 Task: Sort the products in the category "Cider" by price (lowest first).
Action: Mouse moved to (769, 313)
Screenshot: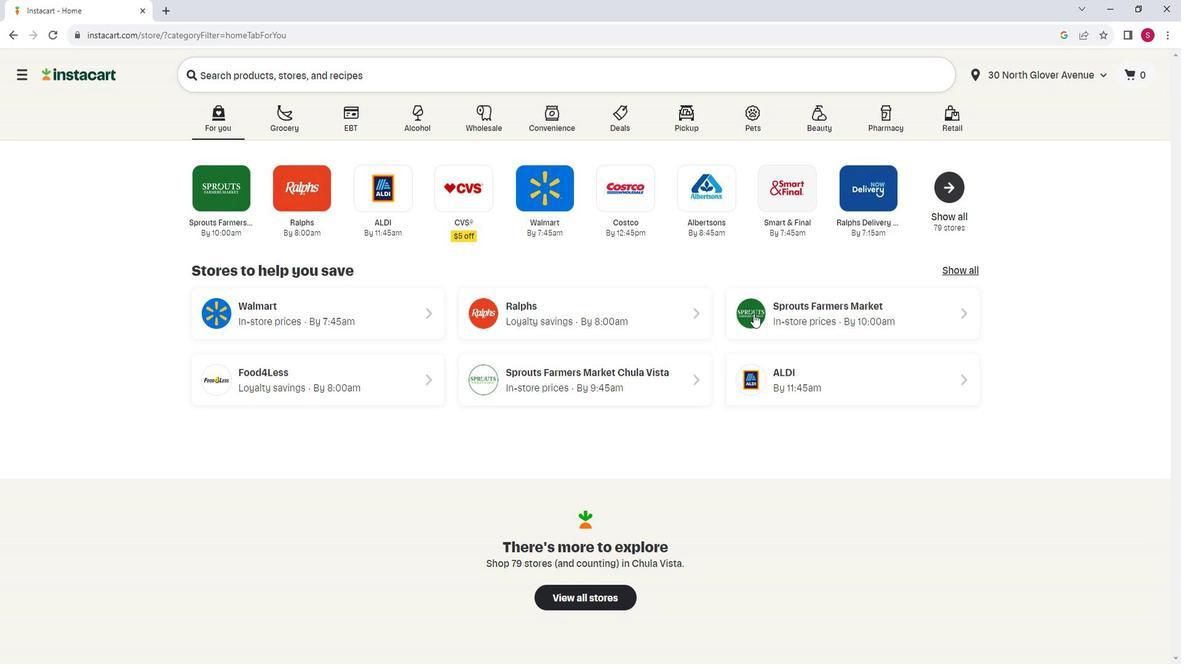 
Action: Mouse pressed left at (769, 313)
Screenshot: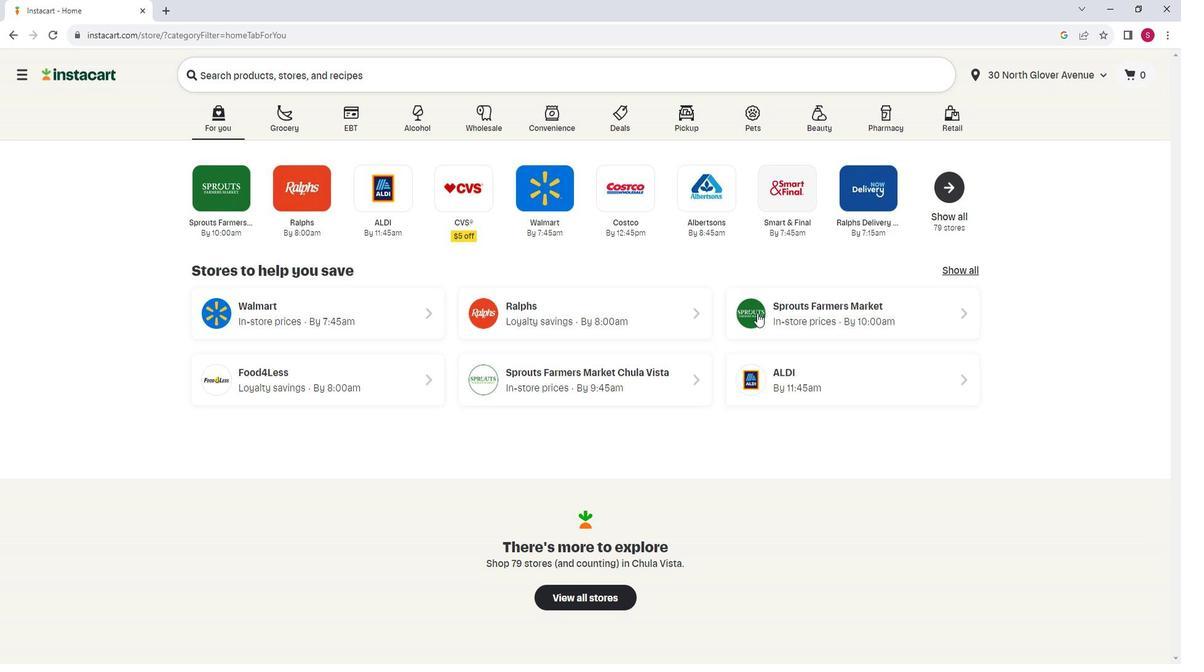 
Action: Mouse moved to (67, 420)
Screenshot: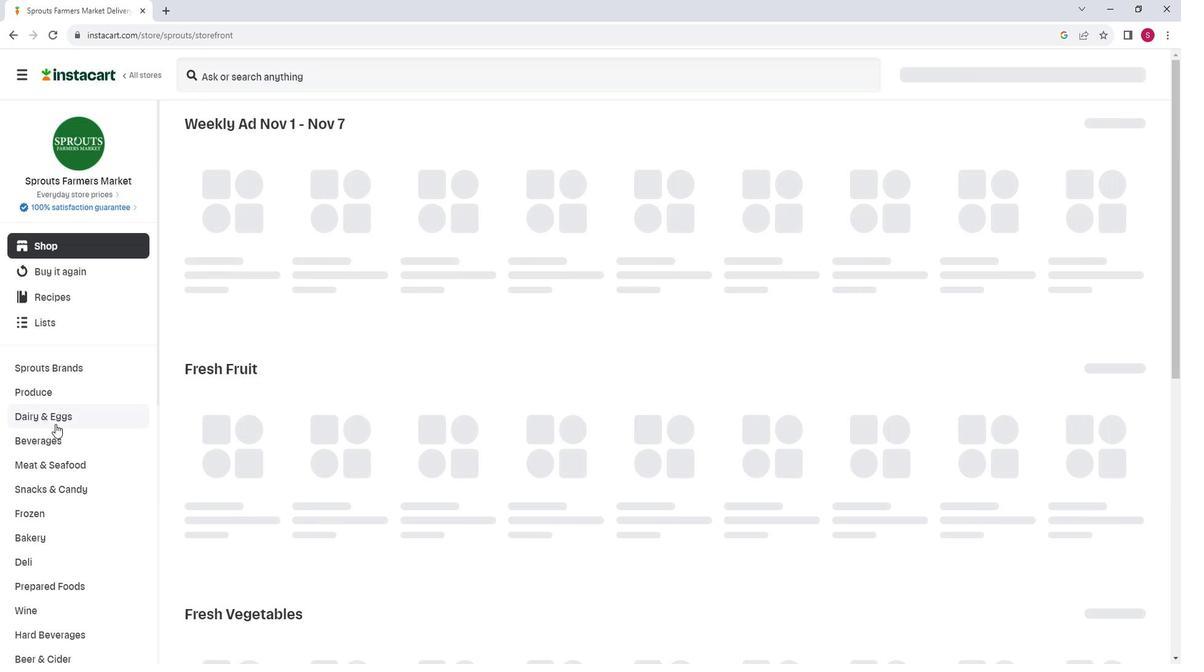 
Action: Mouse scrolled (67, 420) with delta (0, 0)
Screenshot: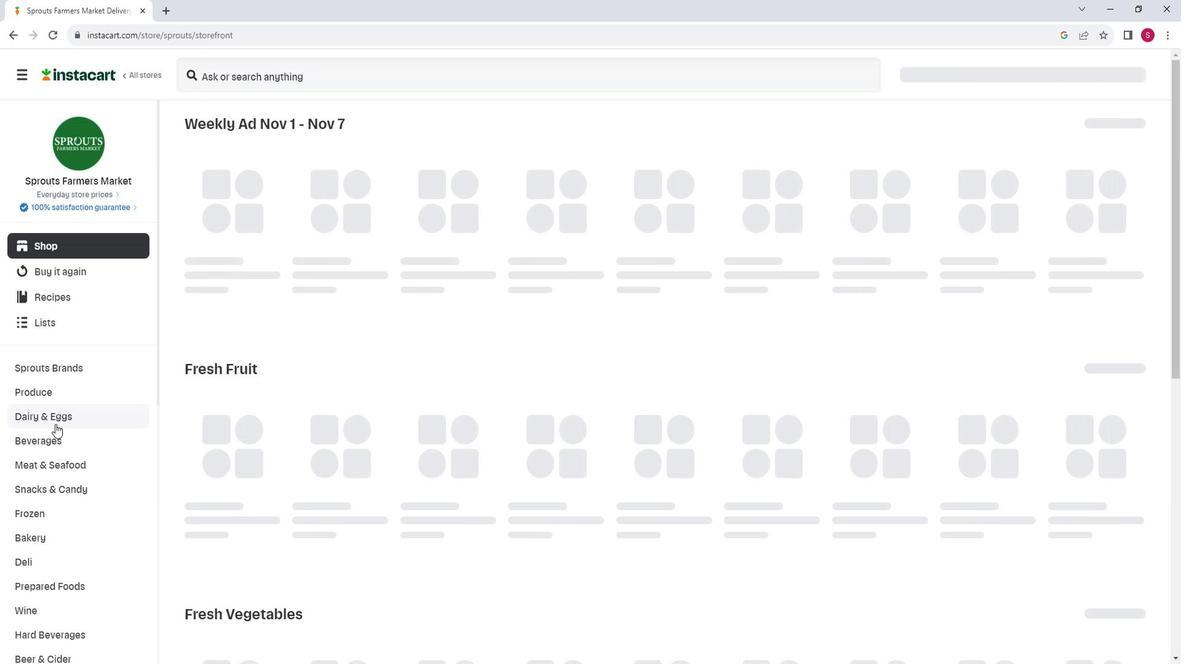 
Action: Mouse moved to (67, 422)
Screenshot: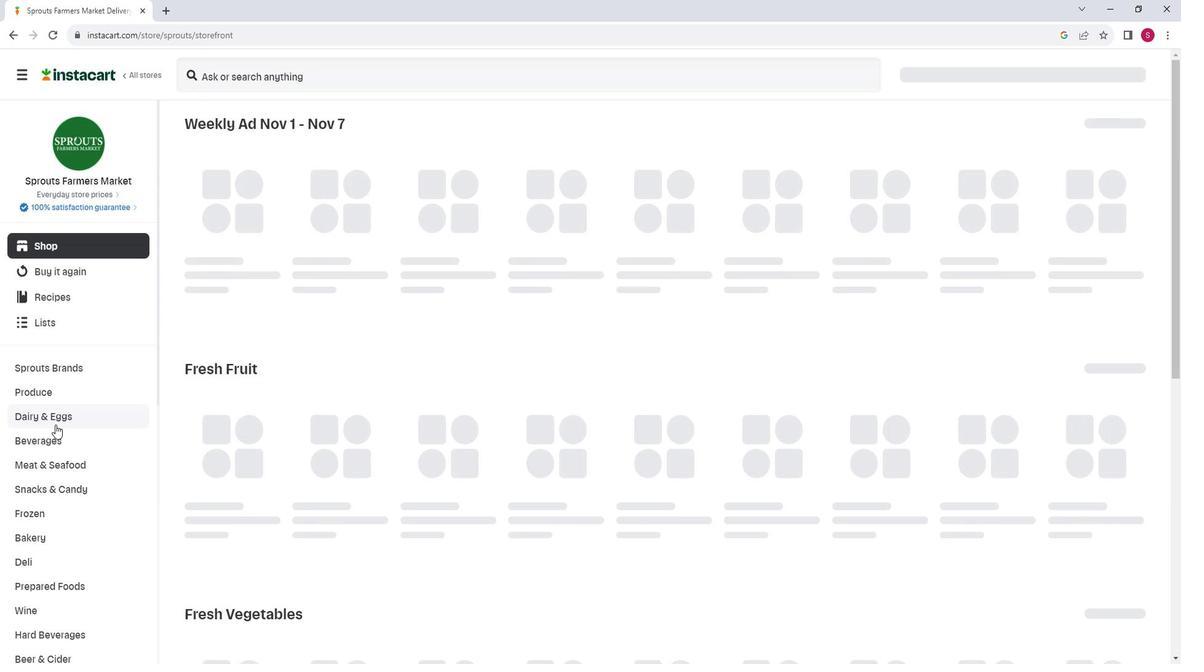 
Action: Mouse scrolled (67, 421) with delta (0, 0)
Screenshot: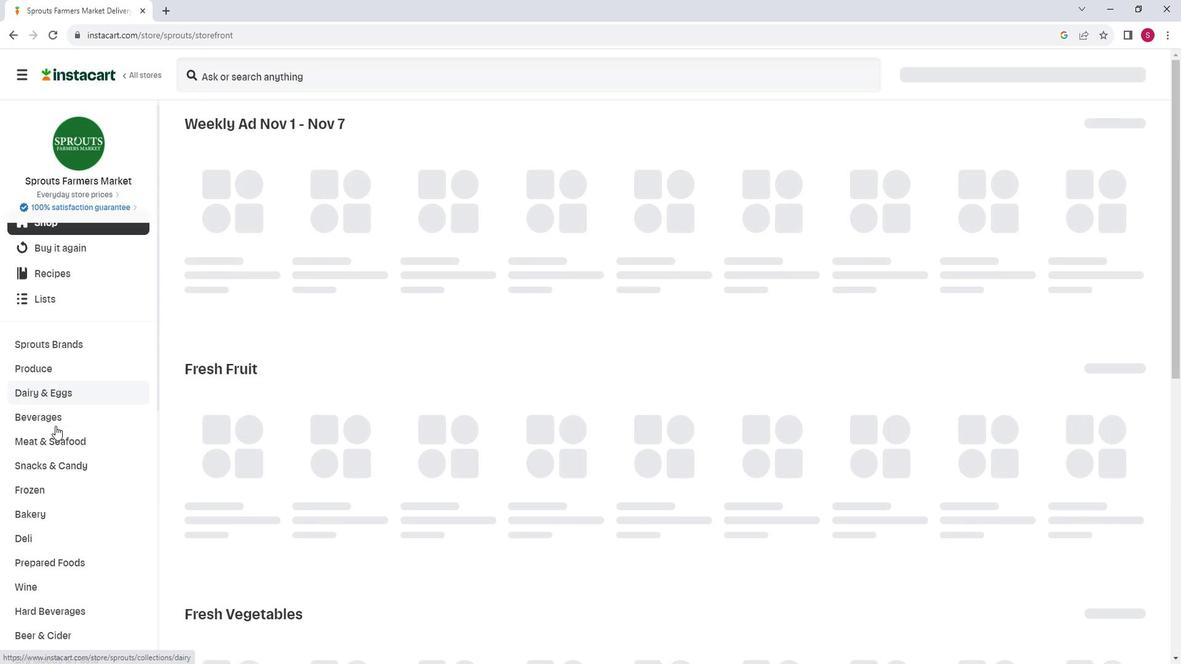 
Action: Mouse moved to (83, 522)
Screenshot: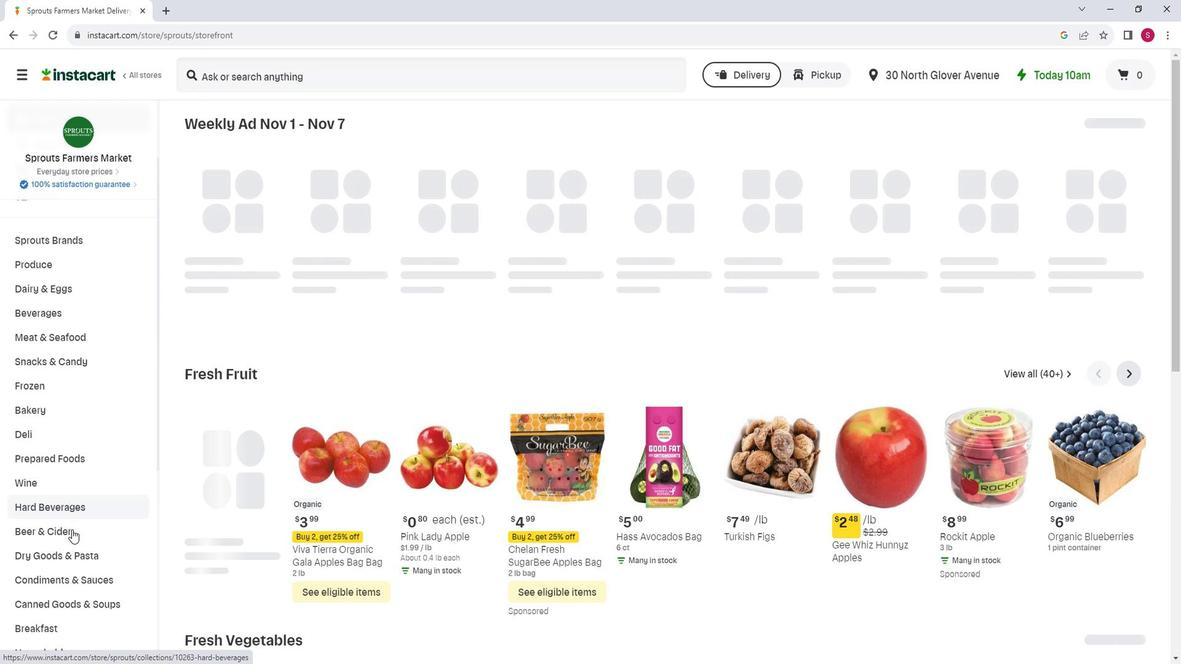 
Action: Mouse pressed left at (83, 522)
Screenshot: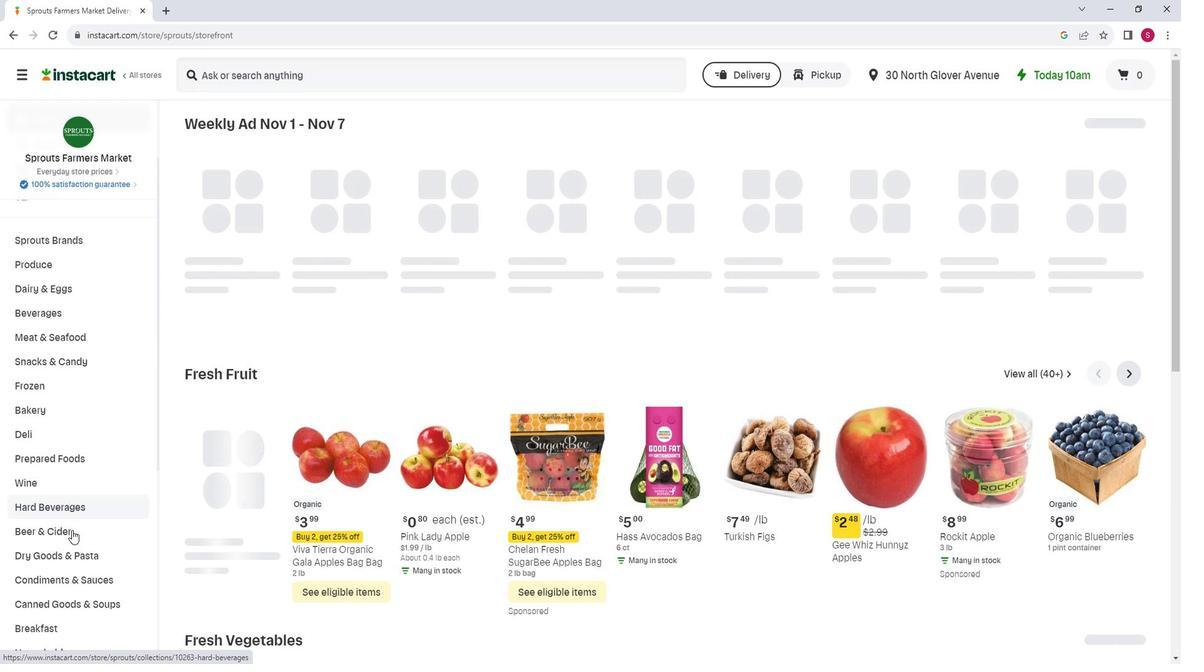 
Action: Mouse moved to (473, 161)
Screenshot: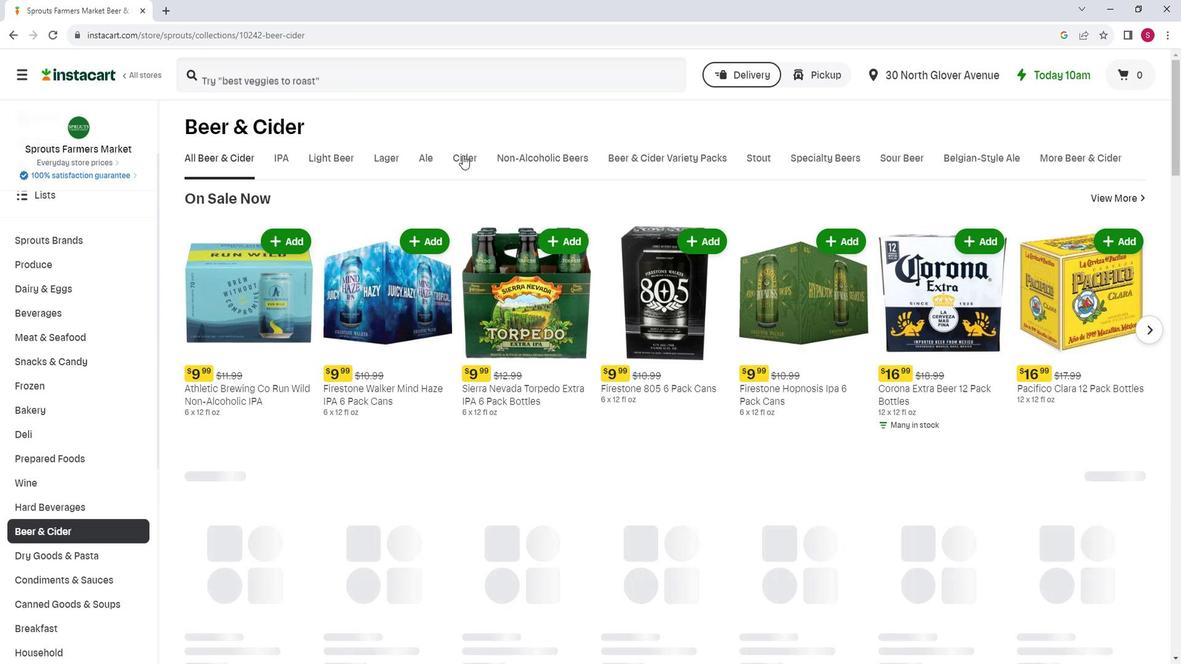 
Action: Mouse pressed left at (473, 161)
Screenshot: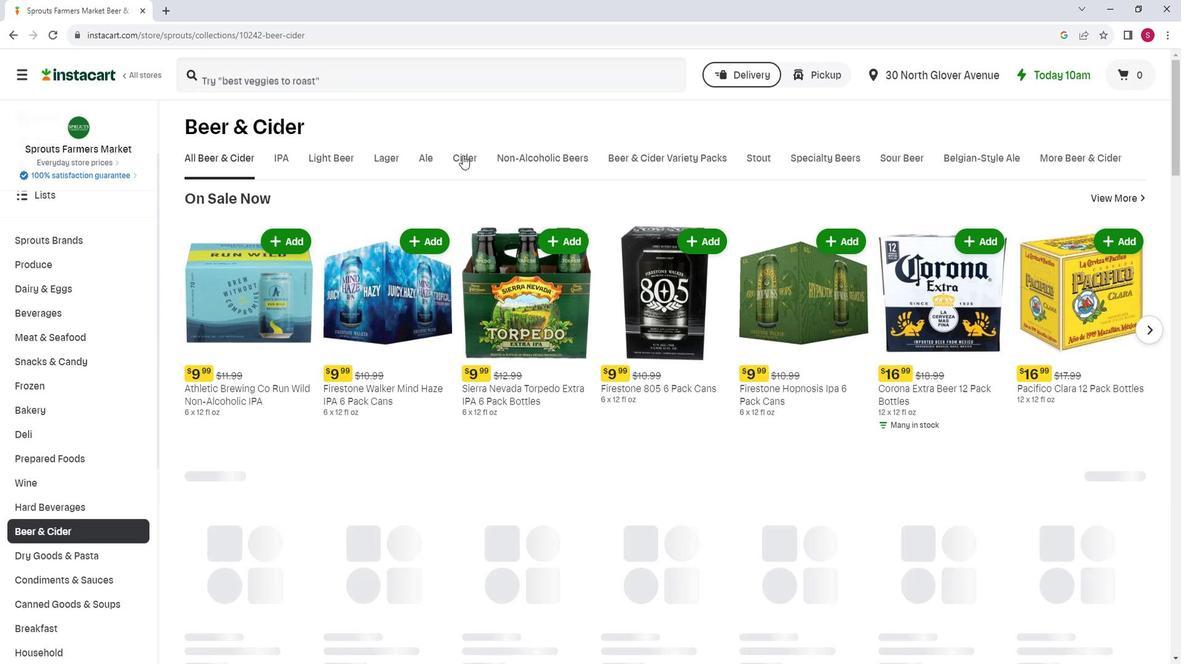 
Action: Mouse moved to (1156, 198)
Screenshot: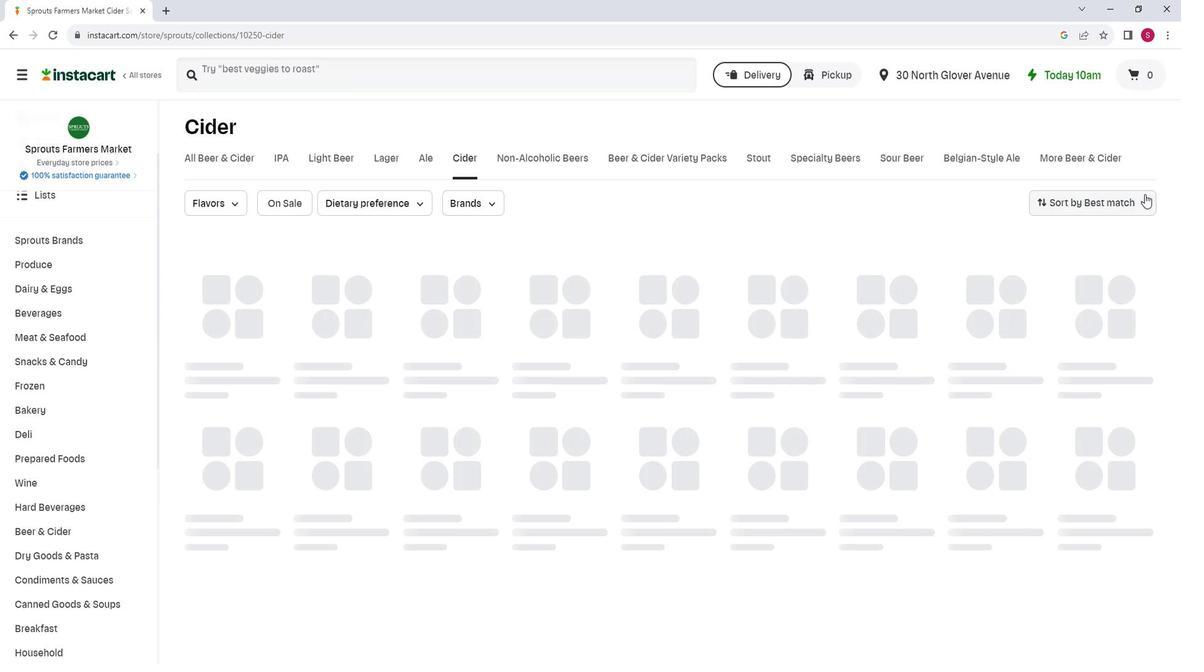 
Action: Mouse pressed left at (1156, 198)
Screenshot: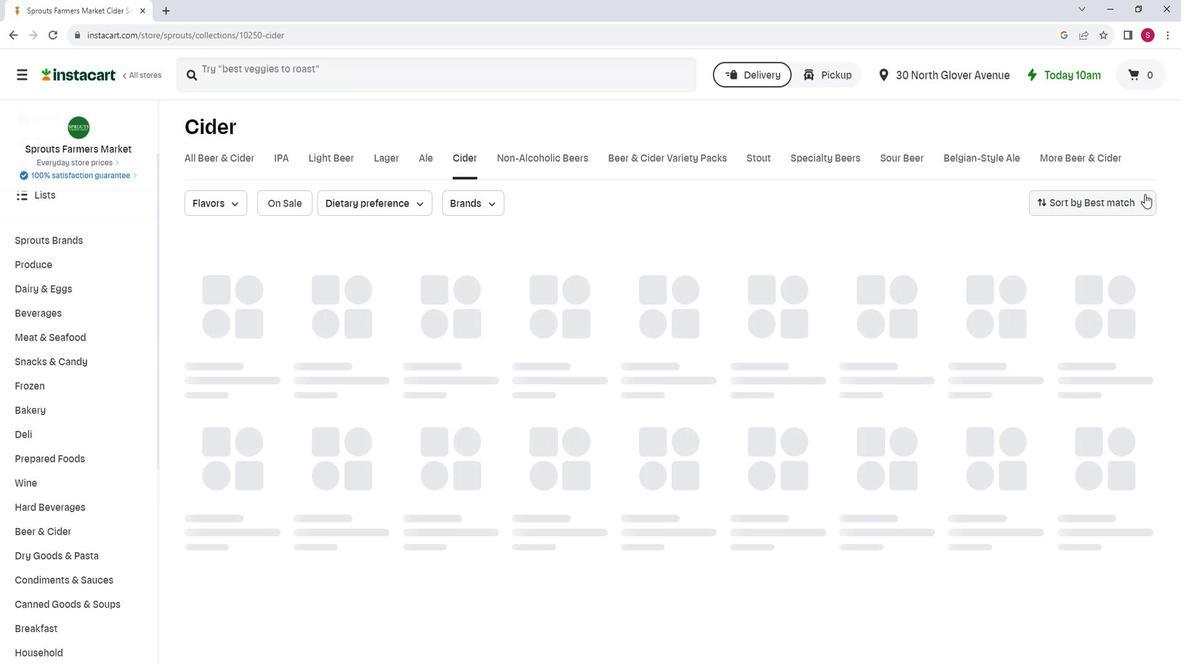 
Action: Mouse moved to (1128, 260)
Screenshot: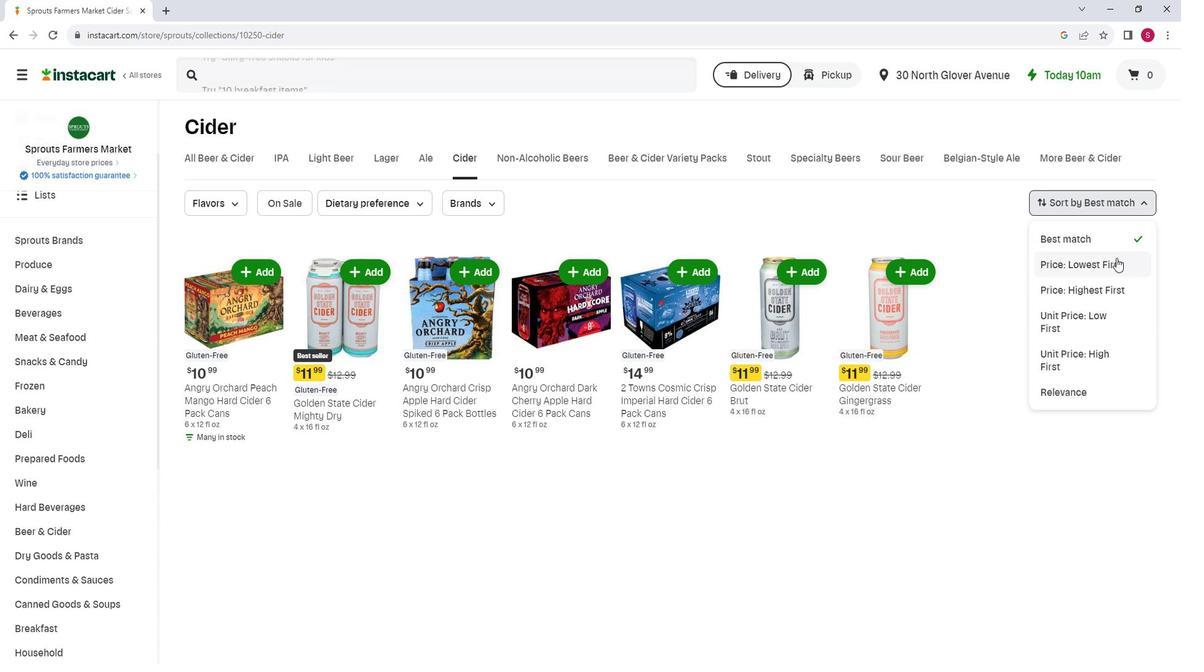 
Action: Mouse pressed left at (1128, 260)
Screenshot: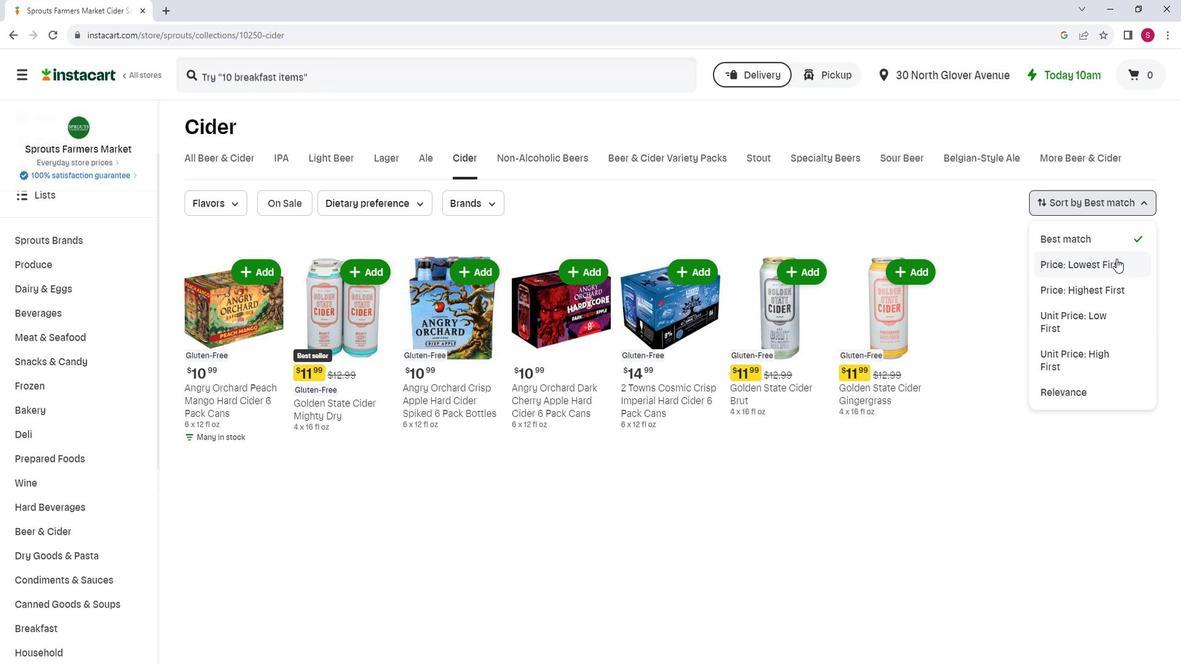 
Action: Mouse moved to (1000, 331)
Screenshot: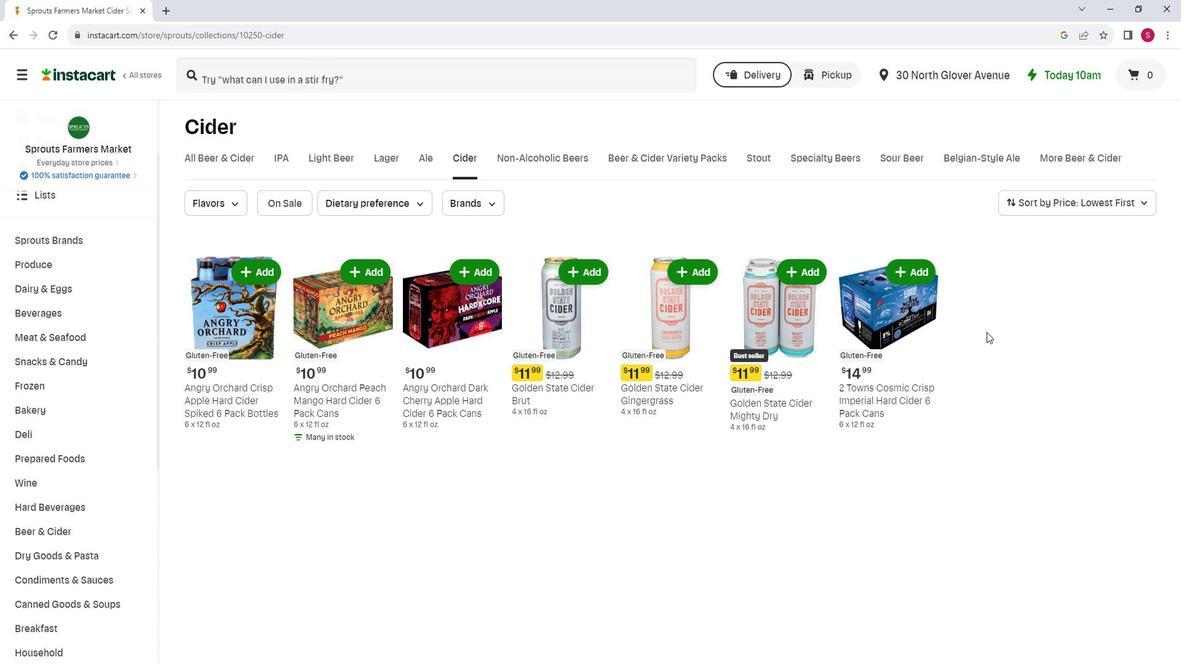
Action: Mouse scrolled (1000, 331) with delta (0, 0)
Screenshot: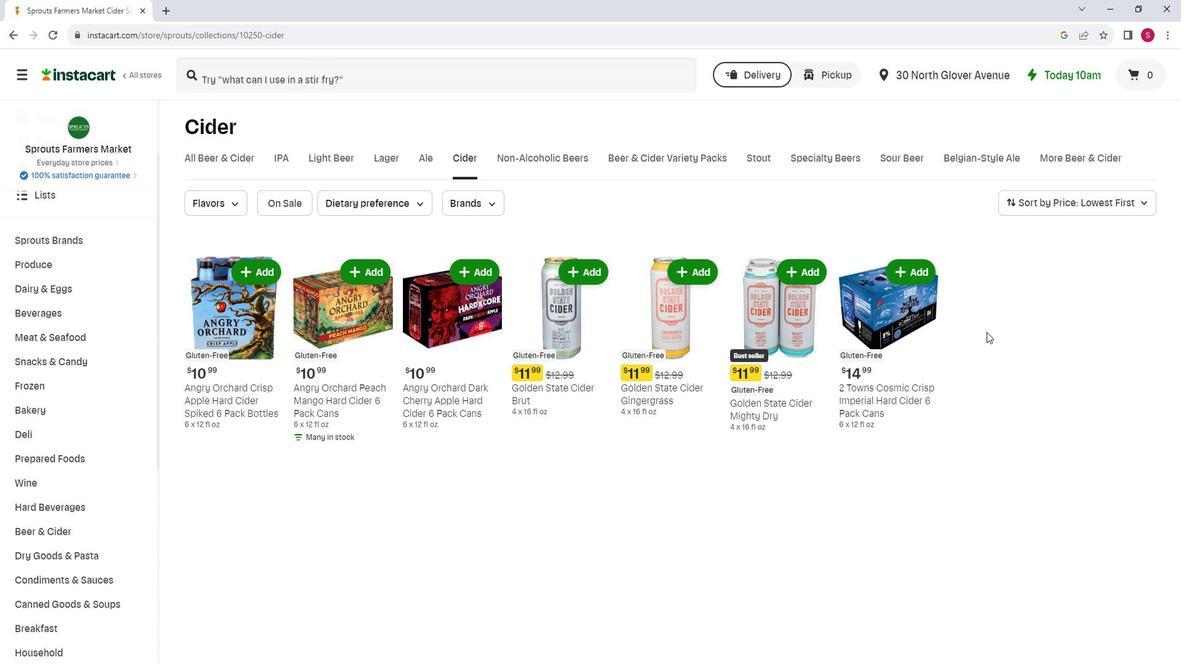 
Action: Mouse moved to (1000, 331)
Screenshot: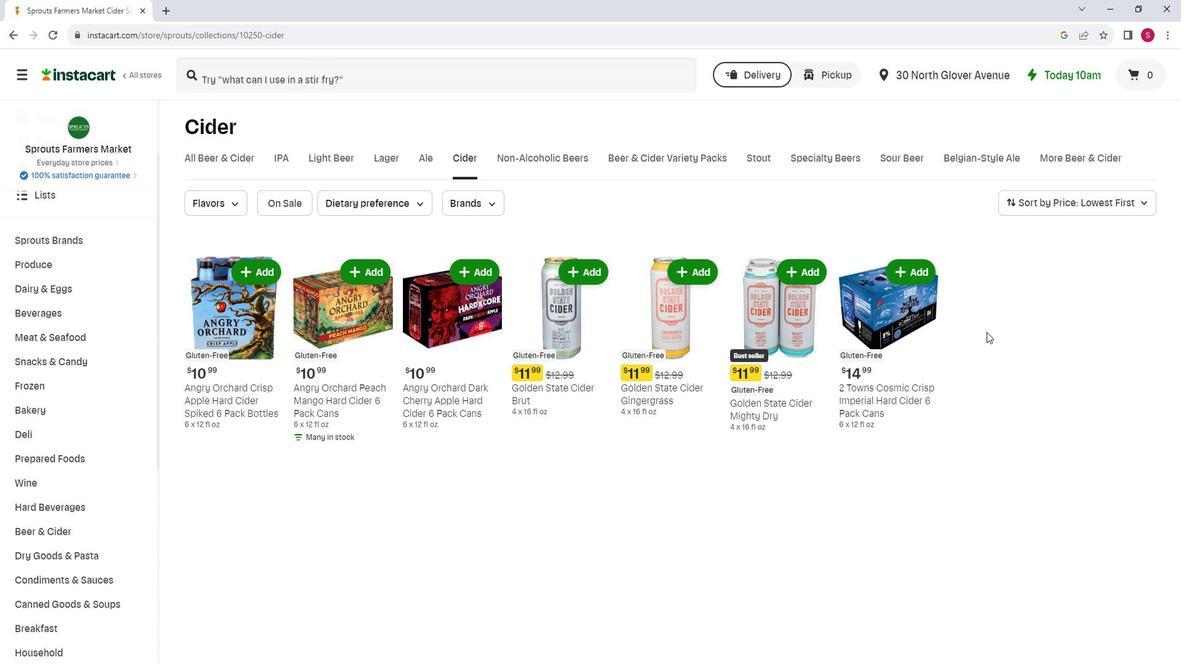 
Action: Mouse scrolled (1000, 331) with delta (0, 0)
Screenshot: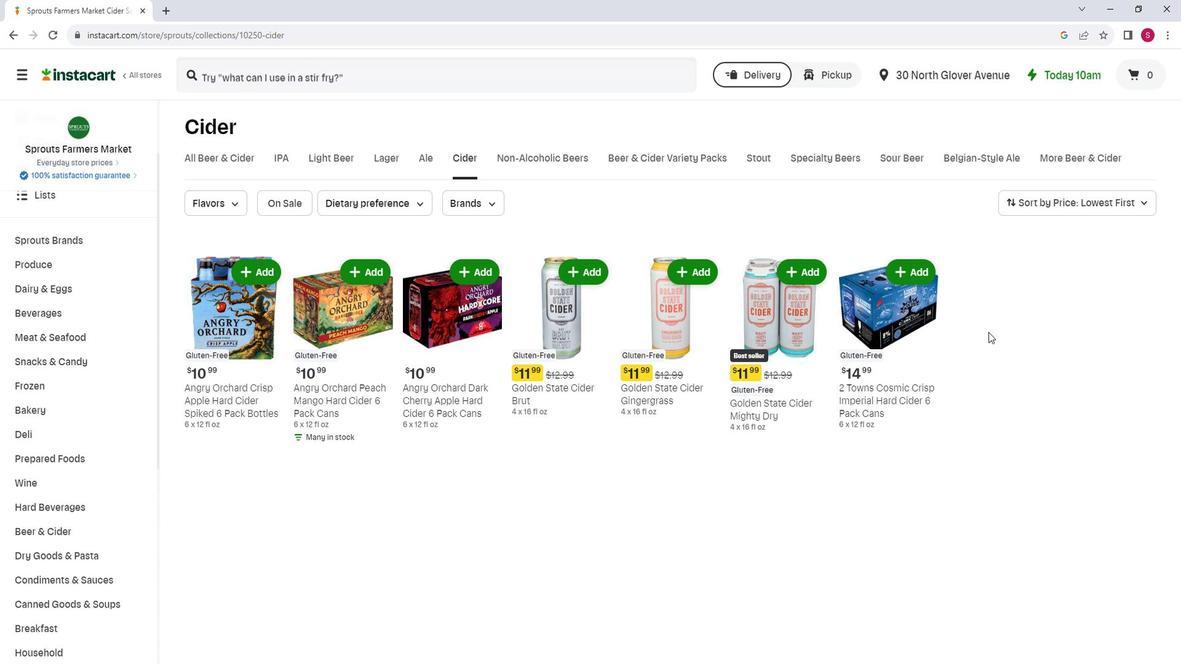 
Action: Mouse scrolled (1000, 331) with delta (0, 0)
Screenshot: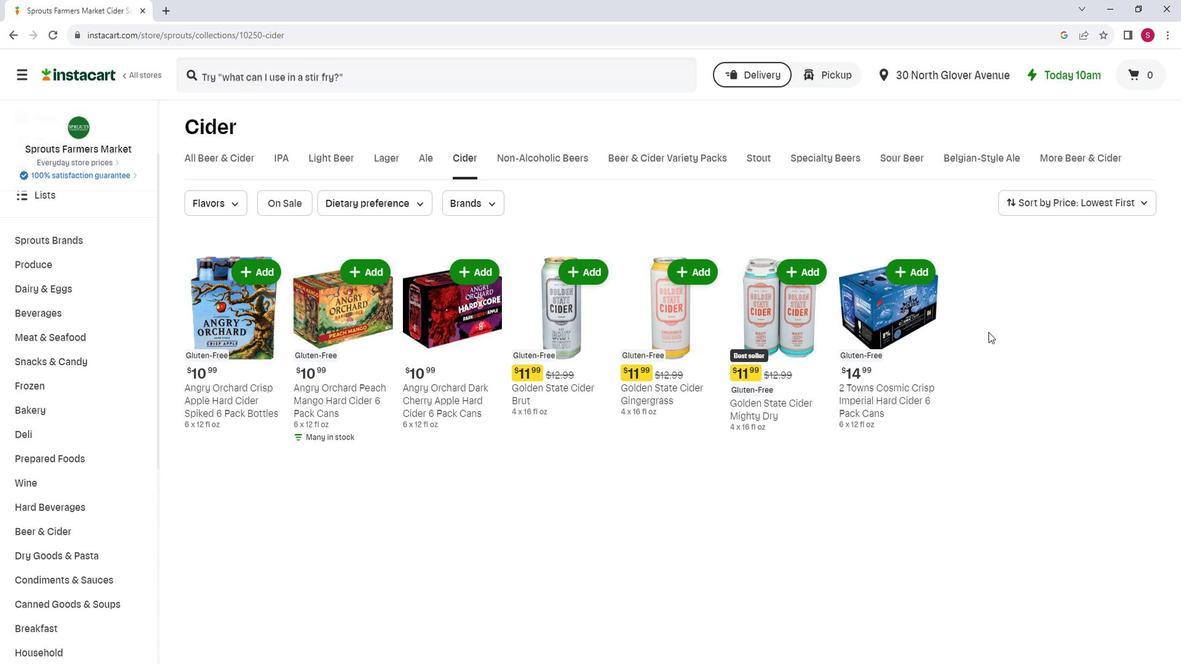
Action: Mouse moved to (1002, 331)
Screenshot: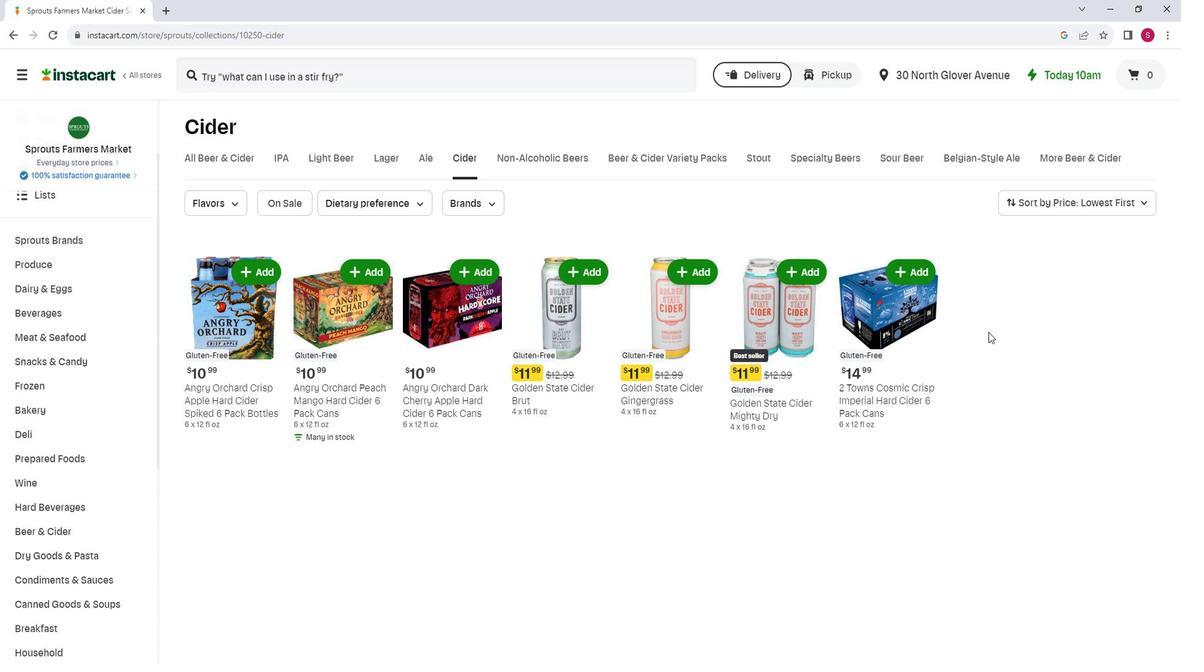 
